 Task: Filter community activity in the 'Javascript' repository for the last 30 days.
Action: Mouse moved to (887, 187)
Screenshot: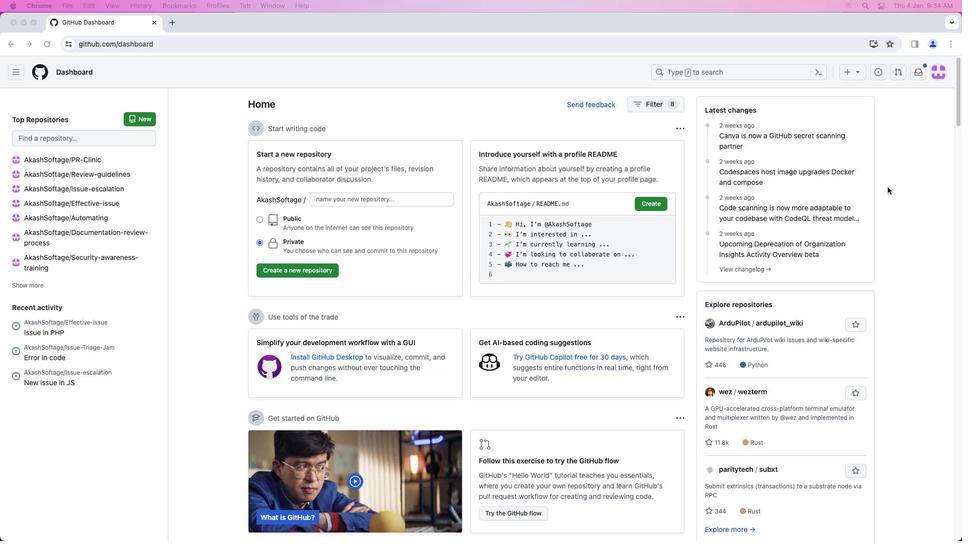 
Action: Mouse pressed left at (887, 187)
Screenshot: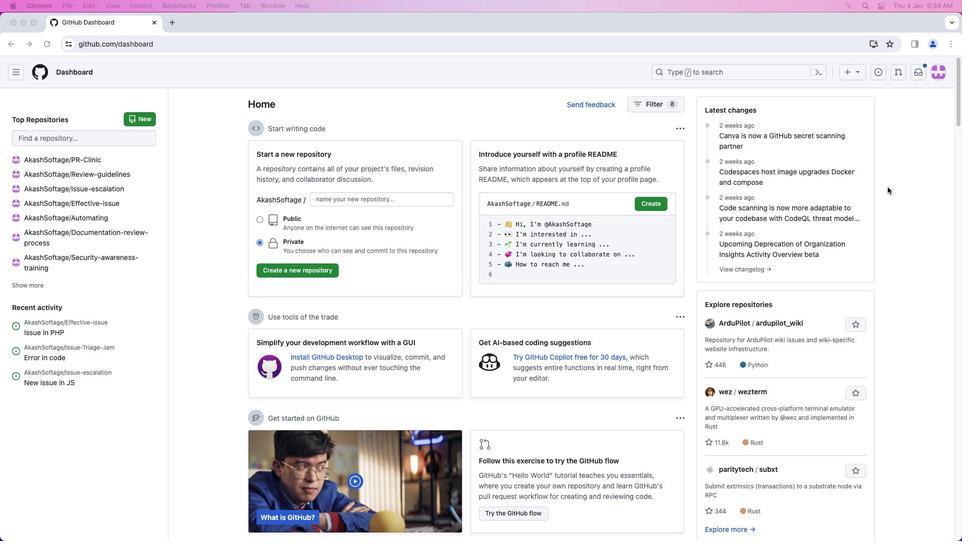 
Action: Mouse moved to (937, 71)
Screenshot: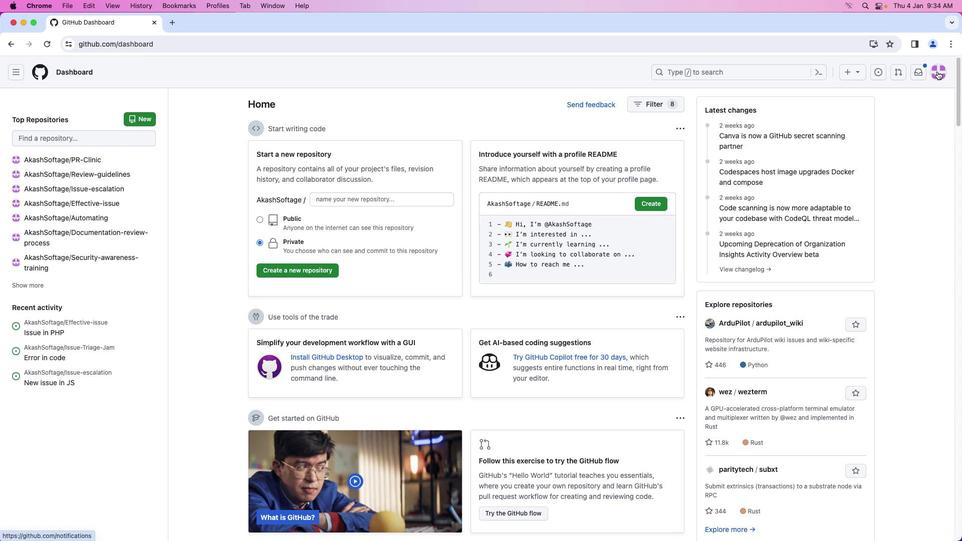 
Action: Mouse pressed left at (937, 71)
Screenshot: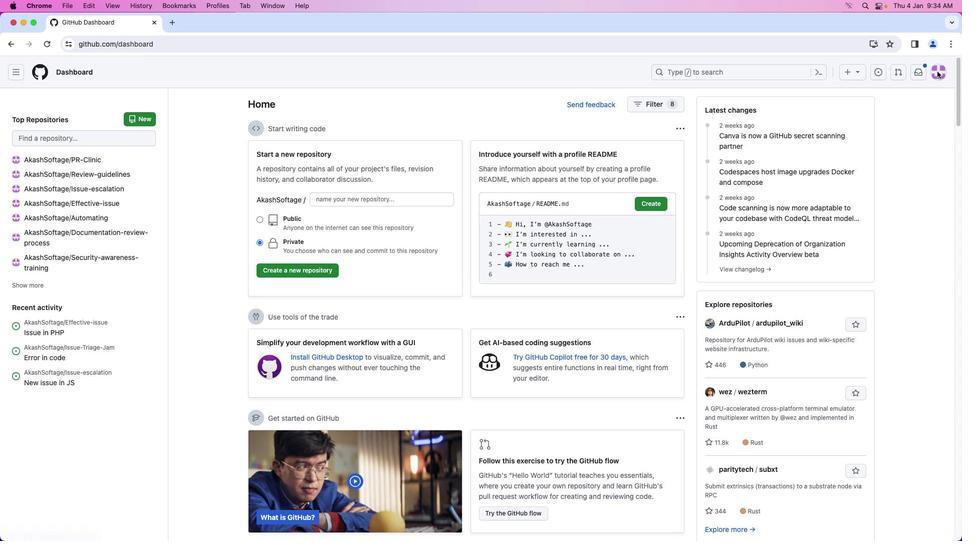 
Action: Mouse moved to (883, 160)
Screenshot: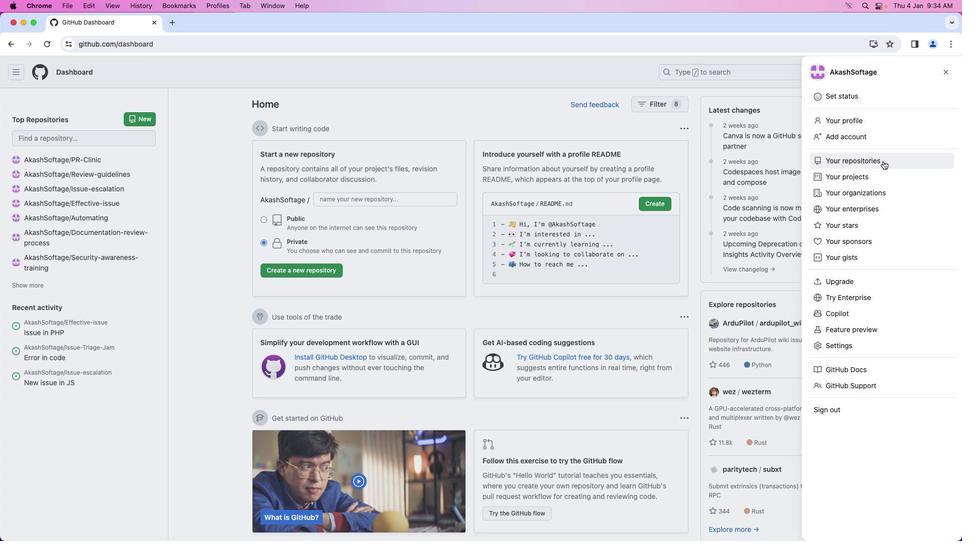 
Action: Mouse pressed left at (883, 160)
Screenshot: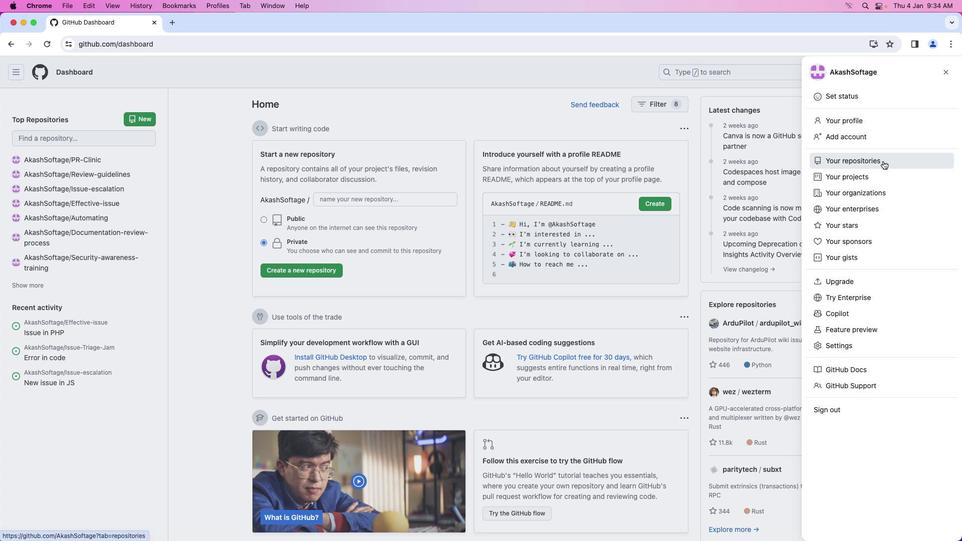 
Action: Mouse moved to (368, 164)
Screenshot: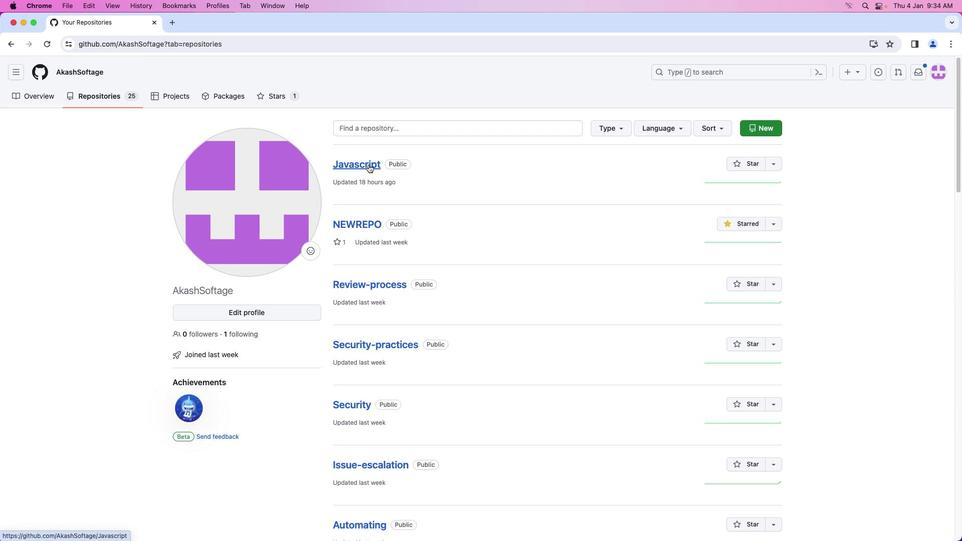 
Action: Mouse pressed left at (368, 164)
Screenshot: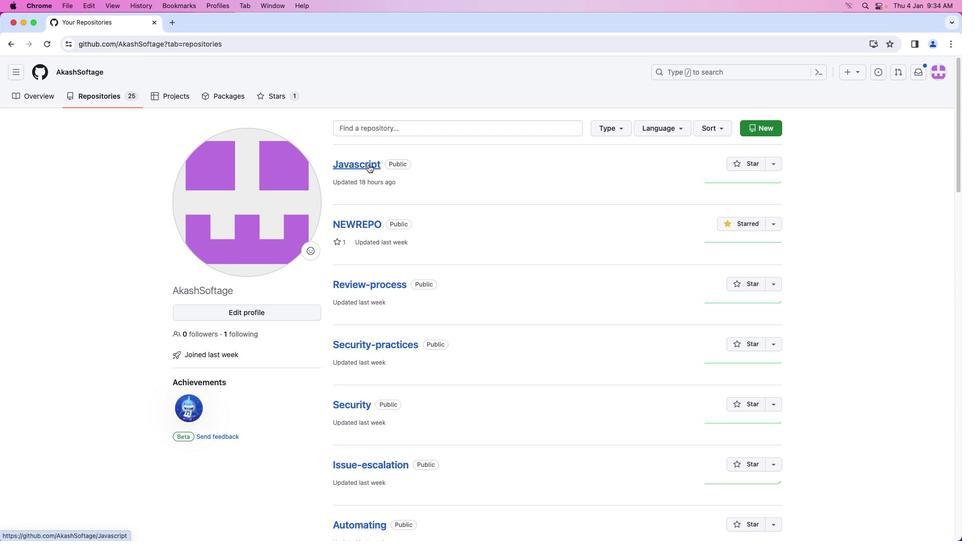
Action: Mouse moved to (447, 100)
Screenshot: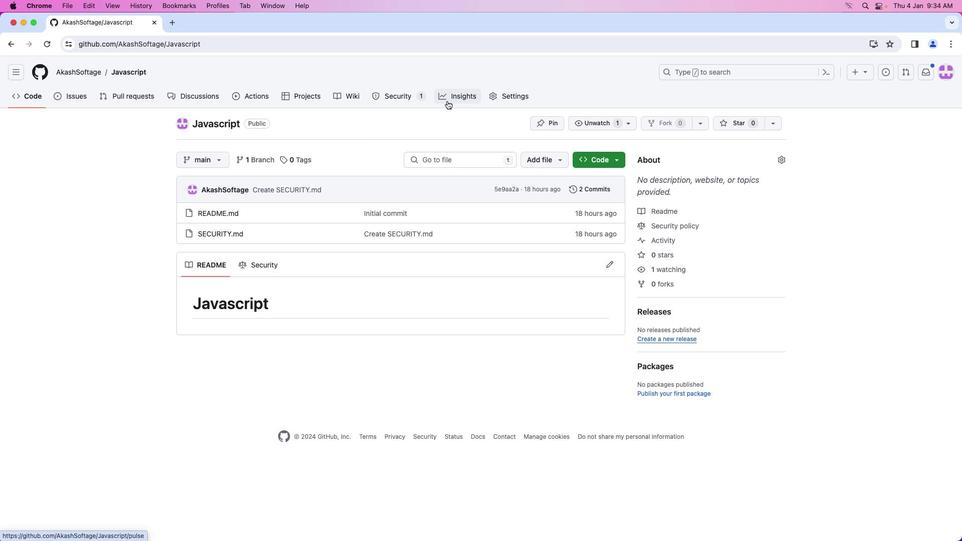 
Action: Mouse pressed left at (447, 100)
Screenshot: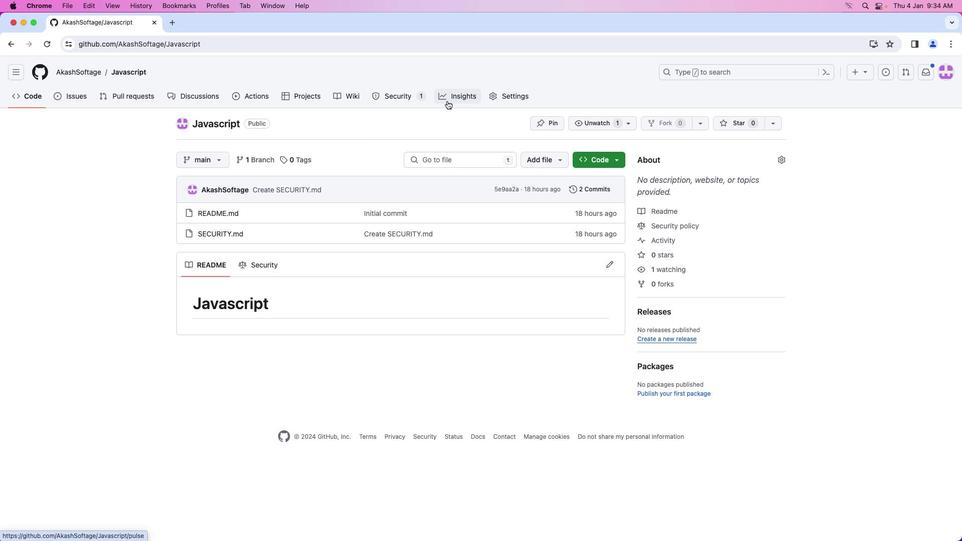 
Action: Mouse moved to (238, 170)
Screenshot: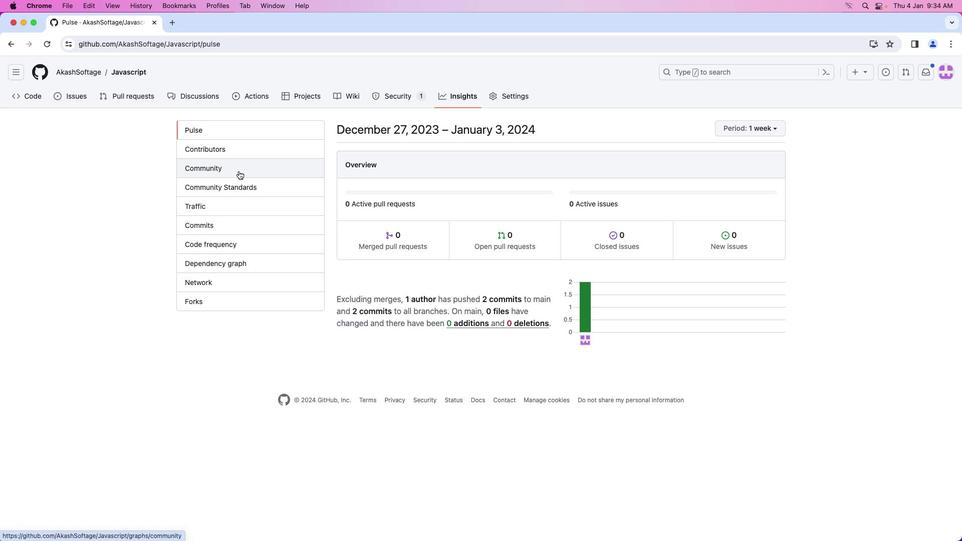 
Action: Mouse pressed left at (238, 170)
Screenshot: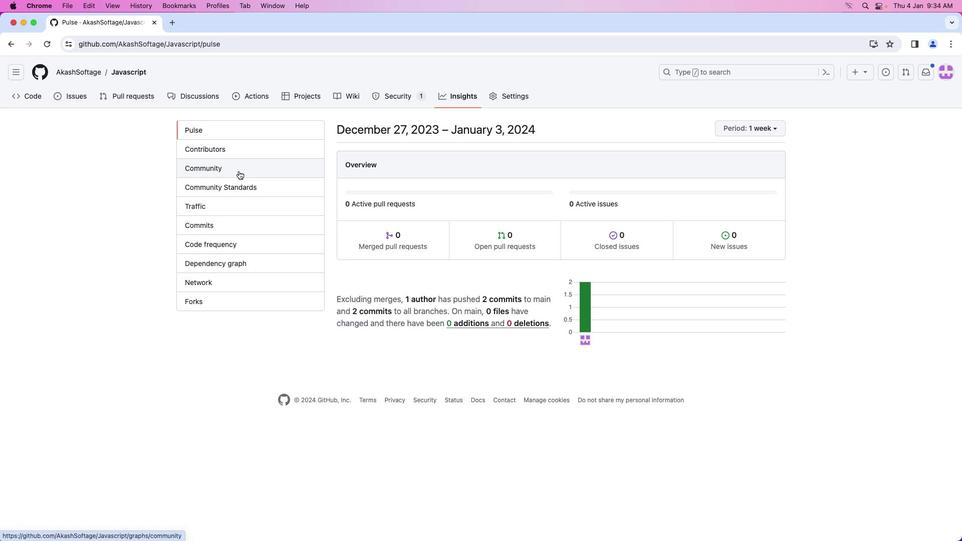 
Action: Mouse moved to (766, 132)
Screenshot: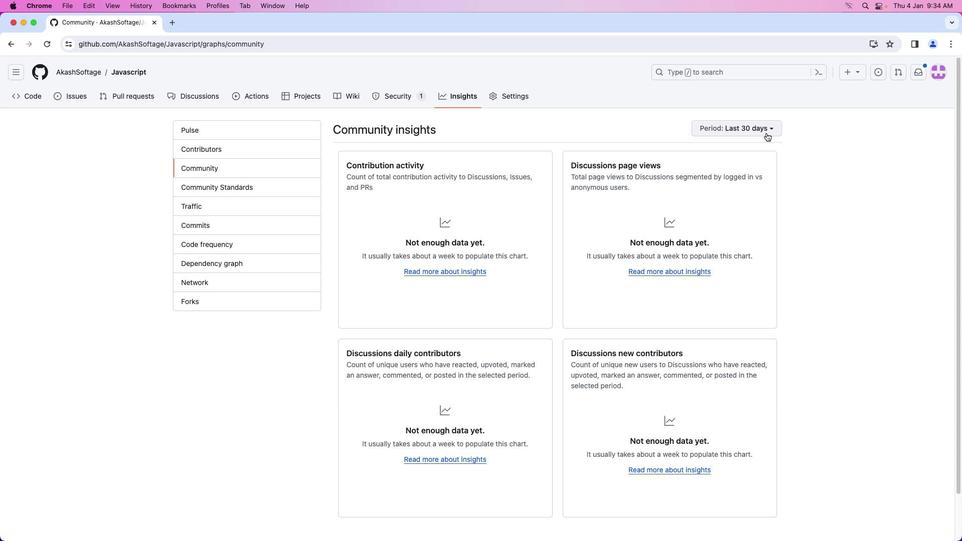 
Action: Mouse pressed left at (766, 132)
Screenshot: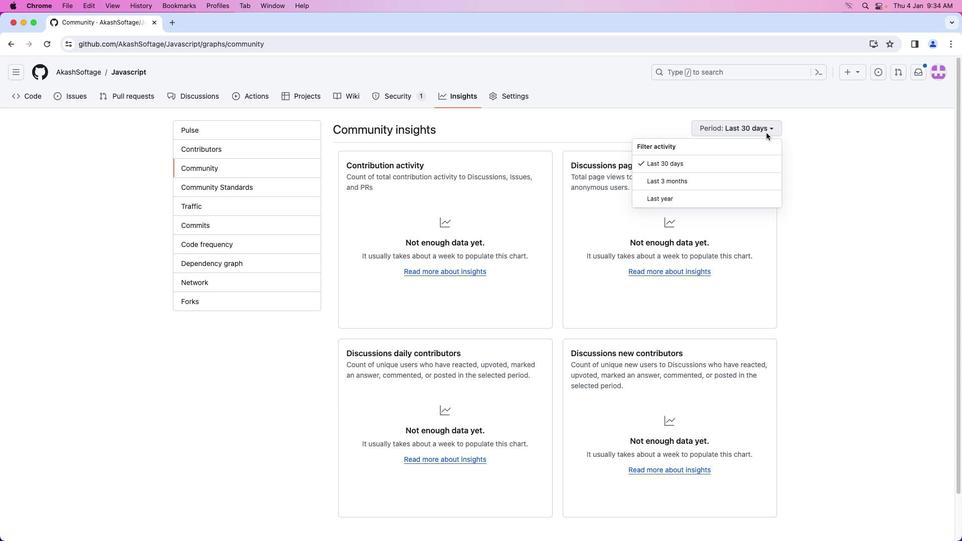 
Action: Mouse moved to (715, 164)
Screenshot: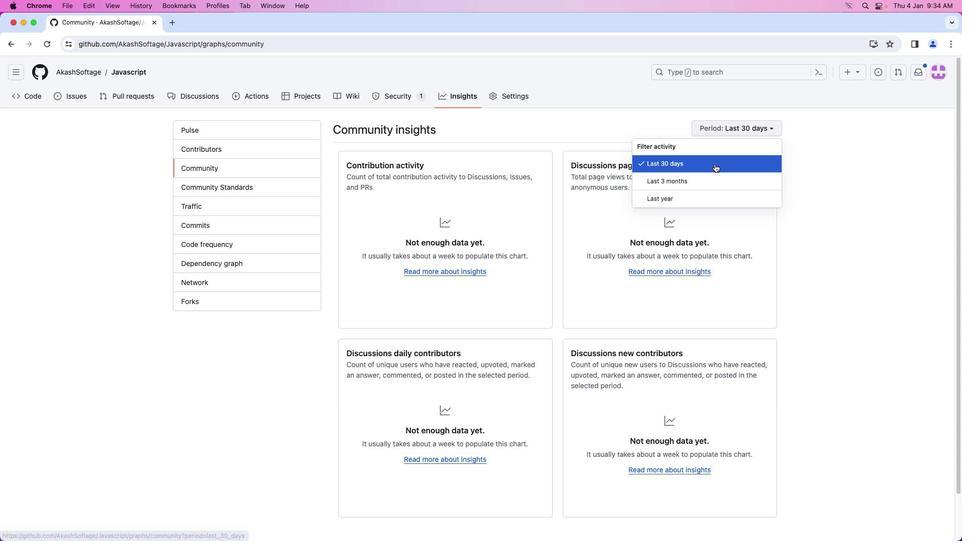 
Action: Mouse pressed left at (715, 164)
Screenshot: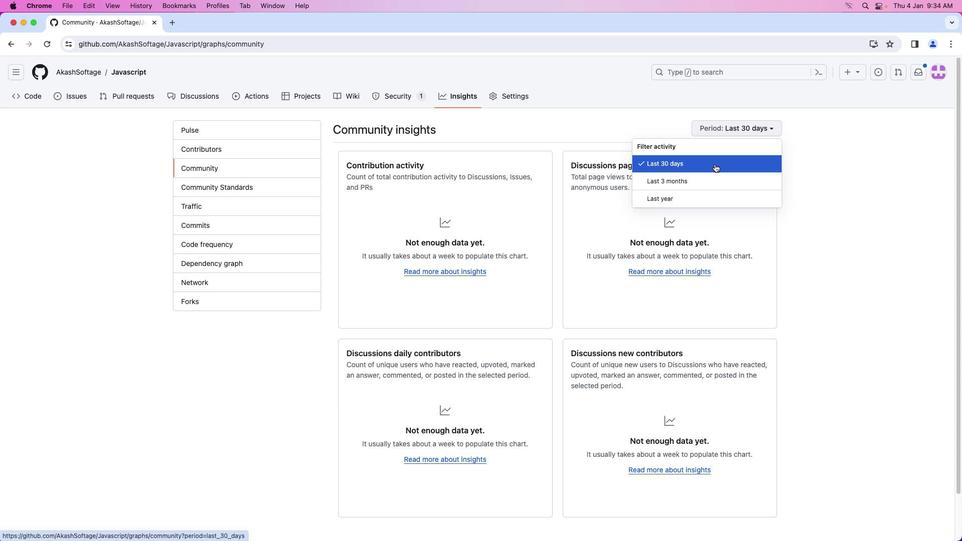 
Action: Mouse moved to (705, 161)
Screenshot: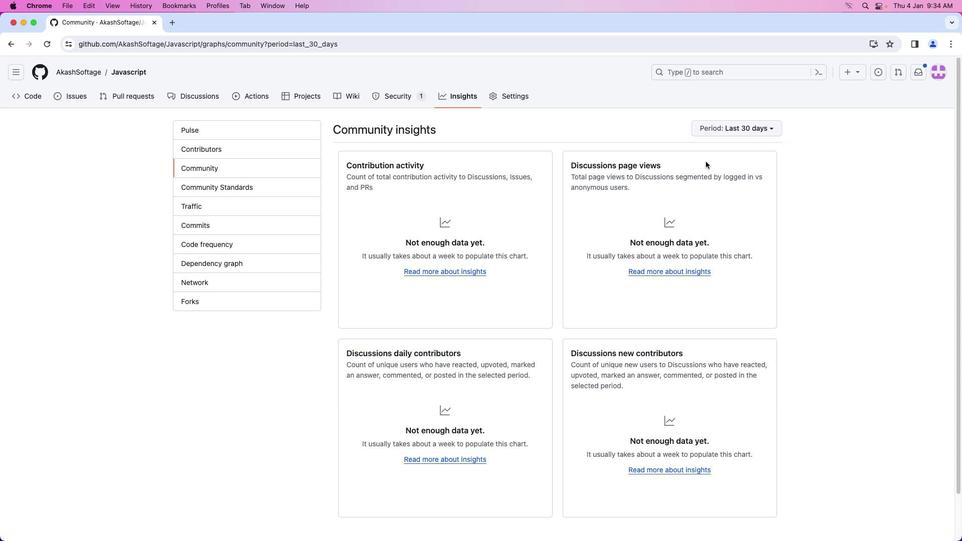 
